 Task: Choose the status option in the analysis state tool path.
Action: Mouse moved to (20, 574)
Screenshot: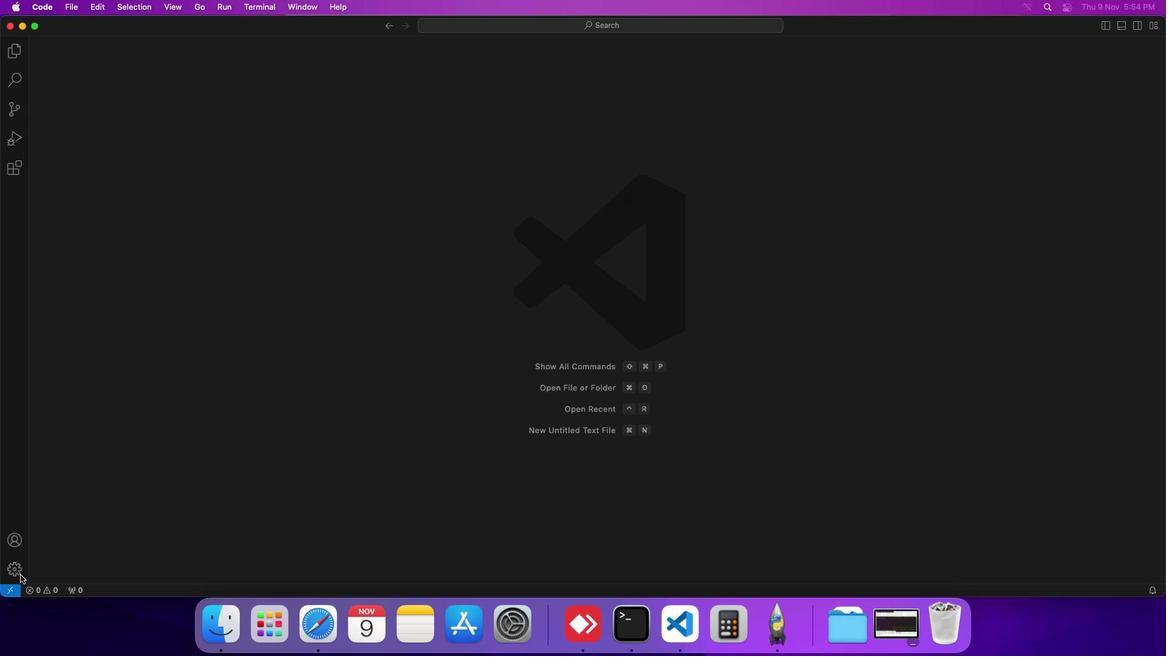 
Action: Mouse pressed left at (20, 574)
Screenshot: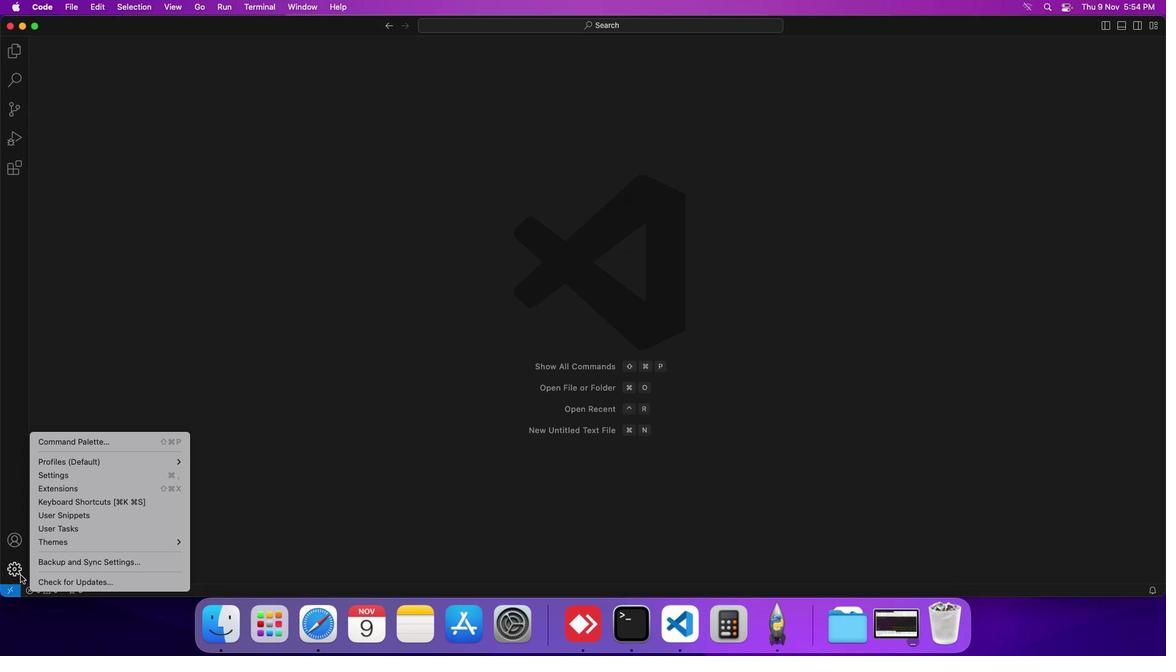 
Action: Mouse moved to (66, 472)
Screenshot: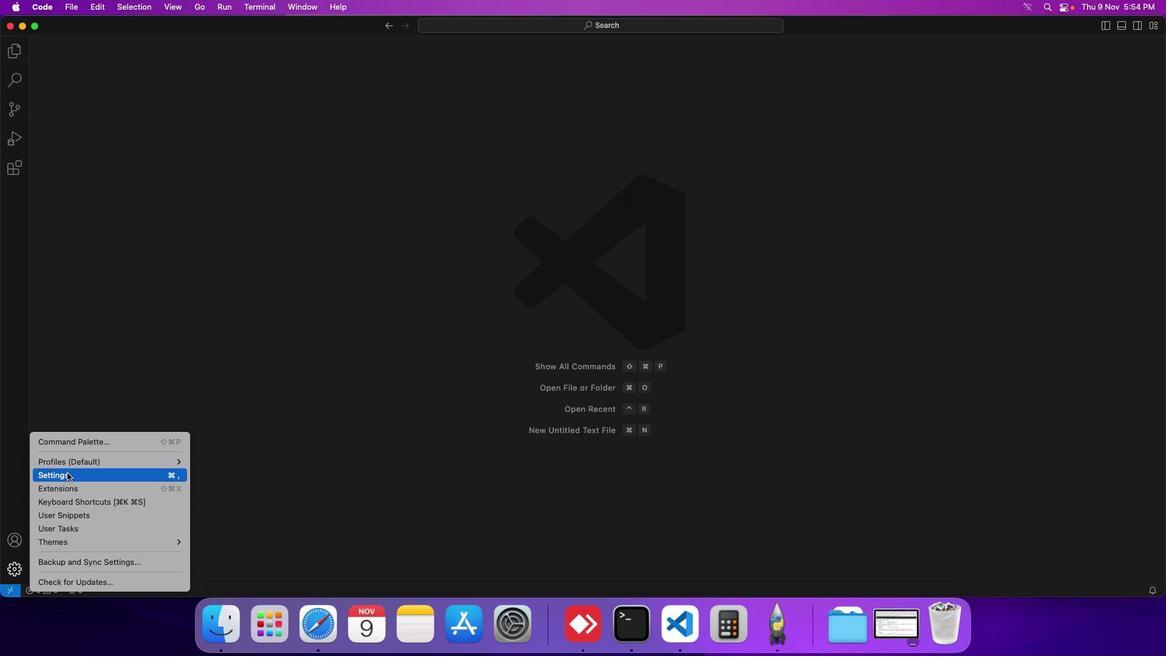 
Action: Mouse pressed left at (66, 472)
Screenshot: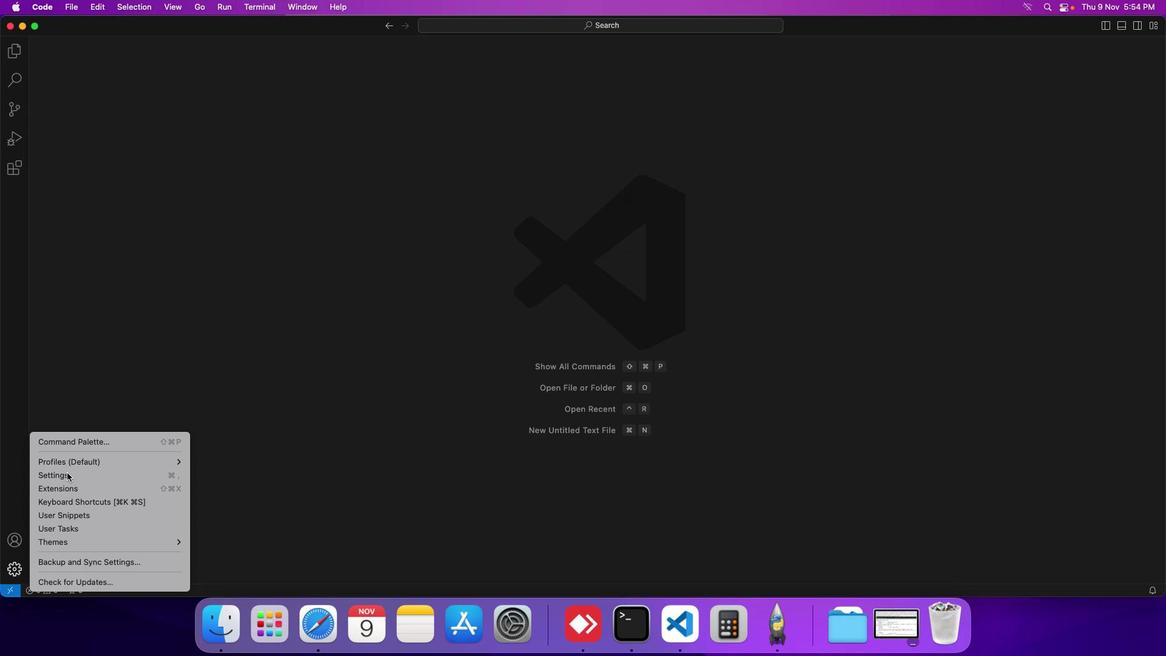 
Action: Mouse moved to (275, 212)
Screenshot: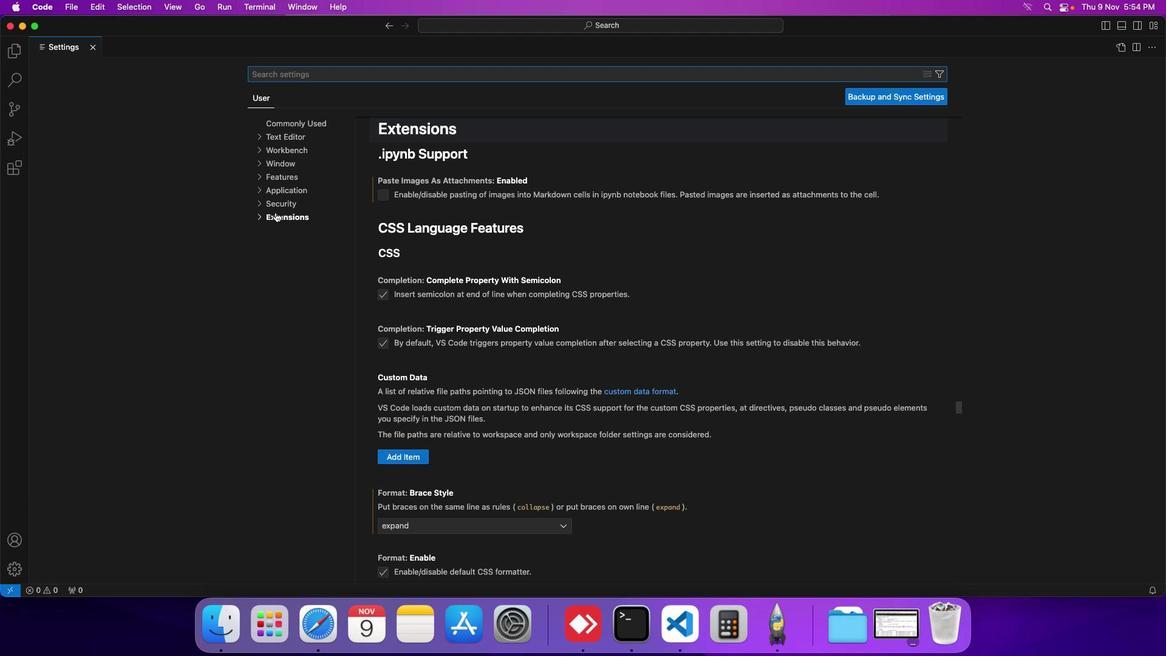 
Action: Mouse pressed left at (275, 212)
Screenshot: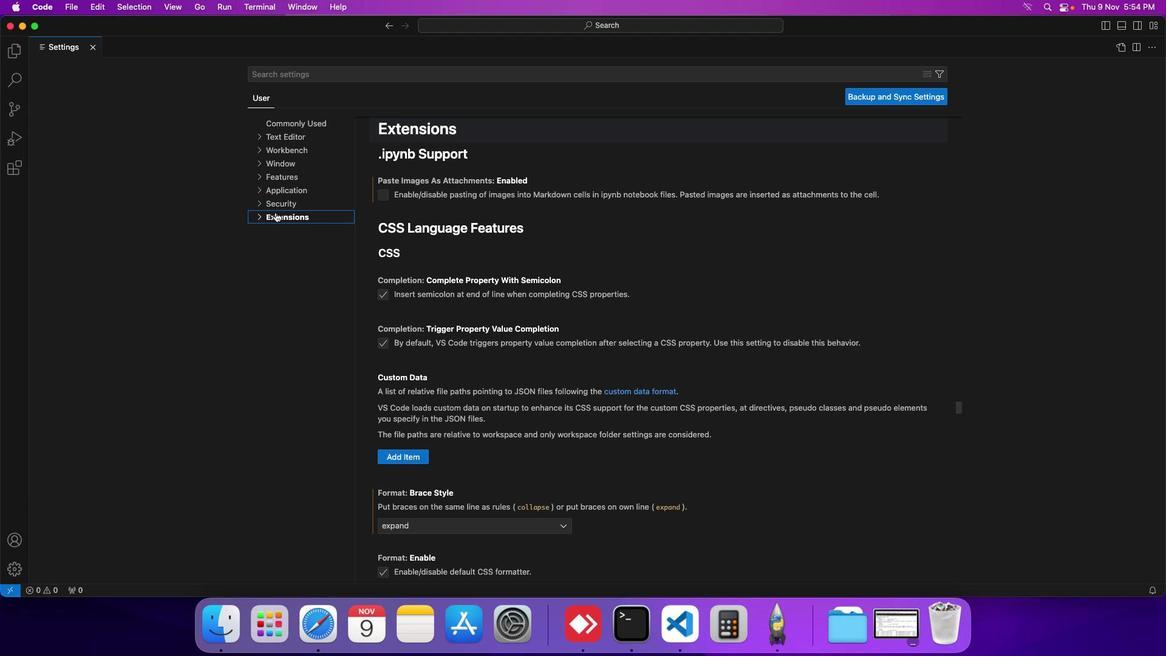
Action: Mouse moved to (288, 508)
Screenshot: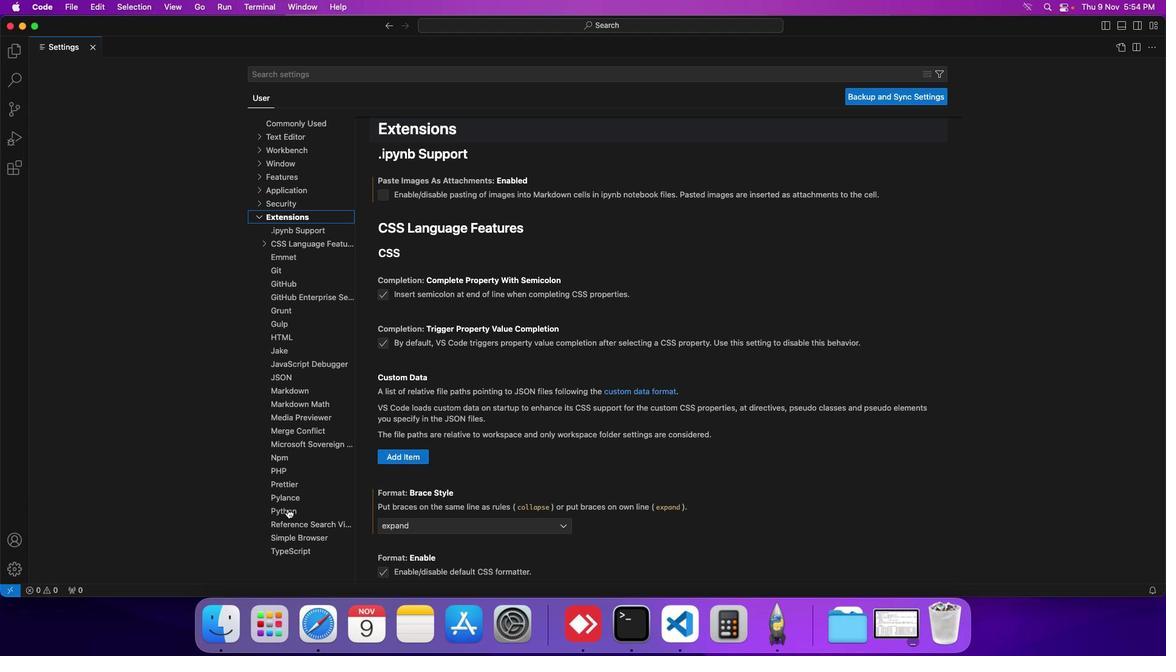 
Action: Mouse pressed left at (288, 508)
Screenshot: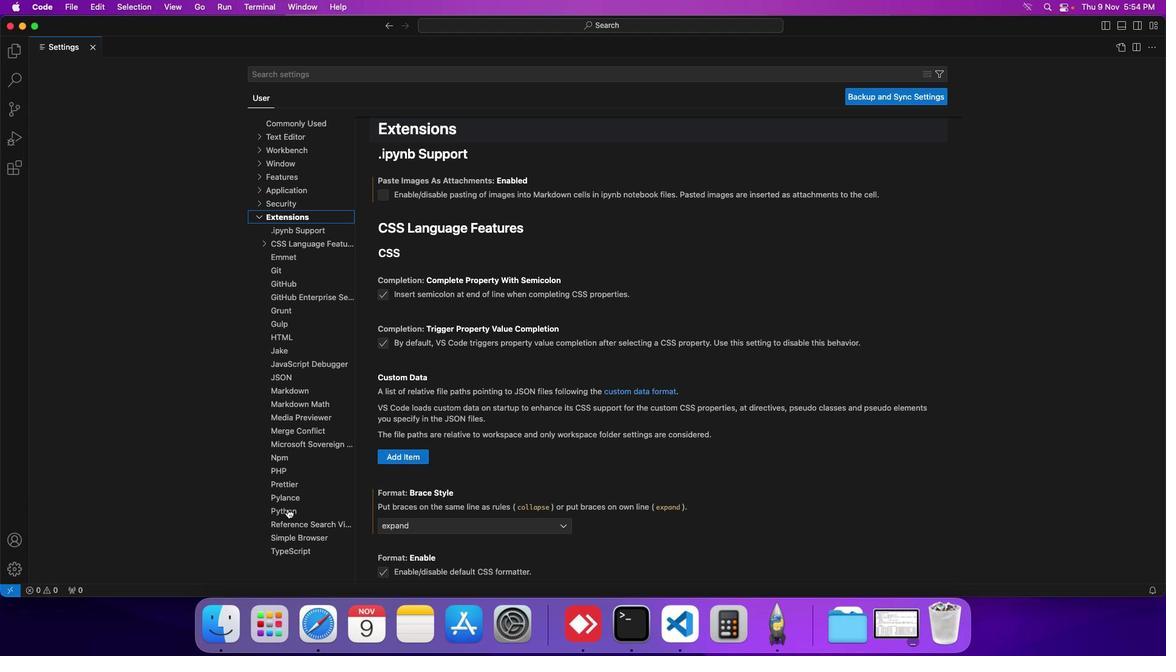 
Action: Mouse moved to (436, 185)
Screenshot: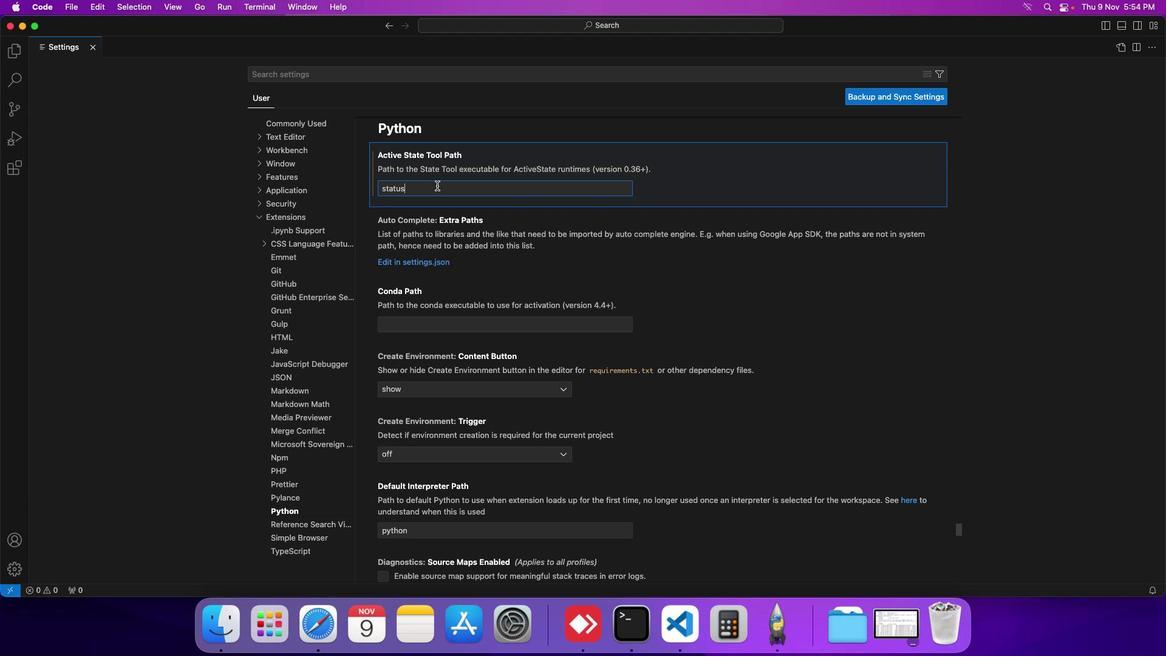 
Action: Mouse pressed left at (436, 185)
Screenshot: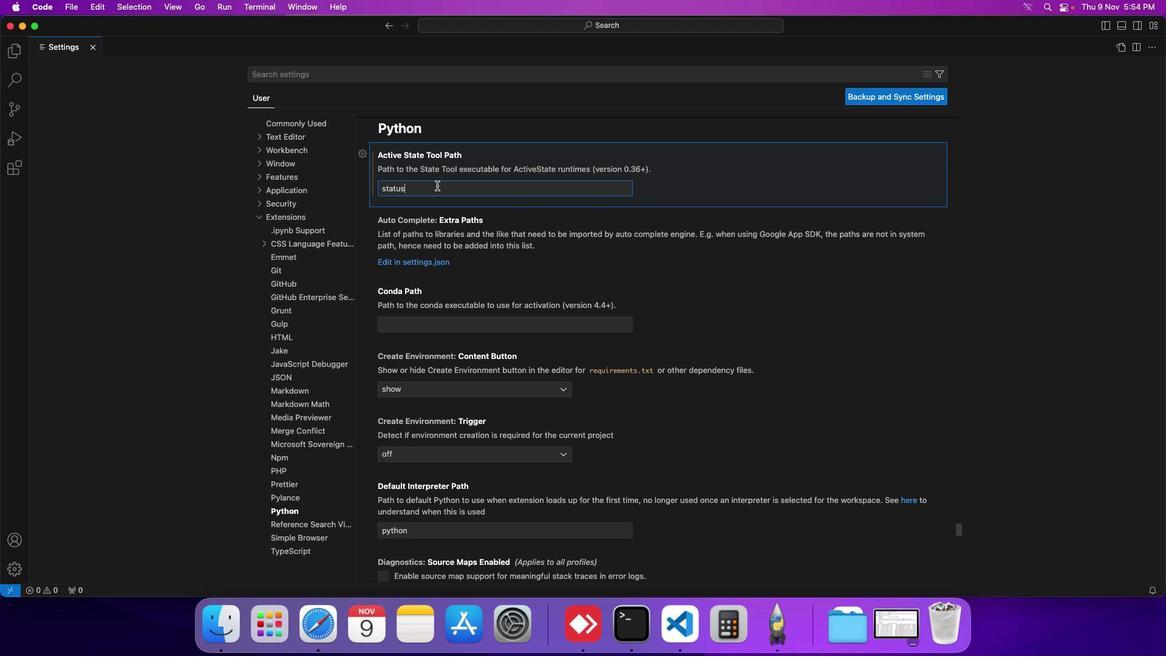 
